 Task: Add filter "High" in priority.
Action: Mouse pressed left at (809, 255)
Screenshot: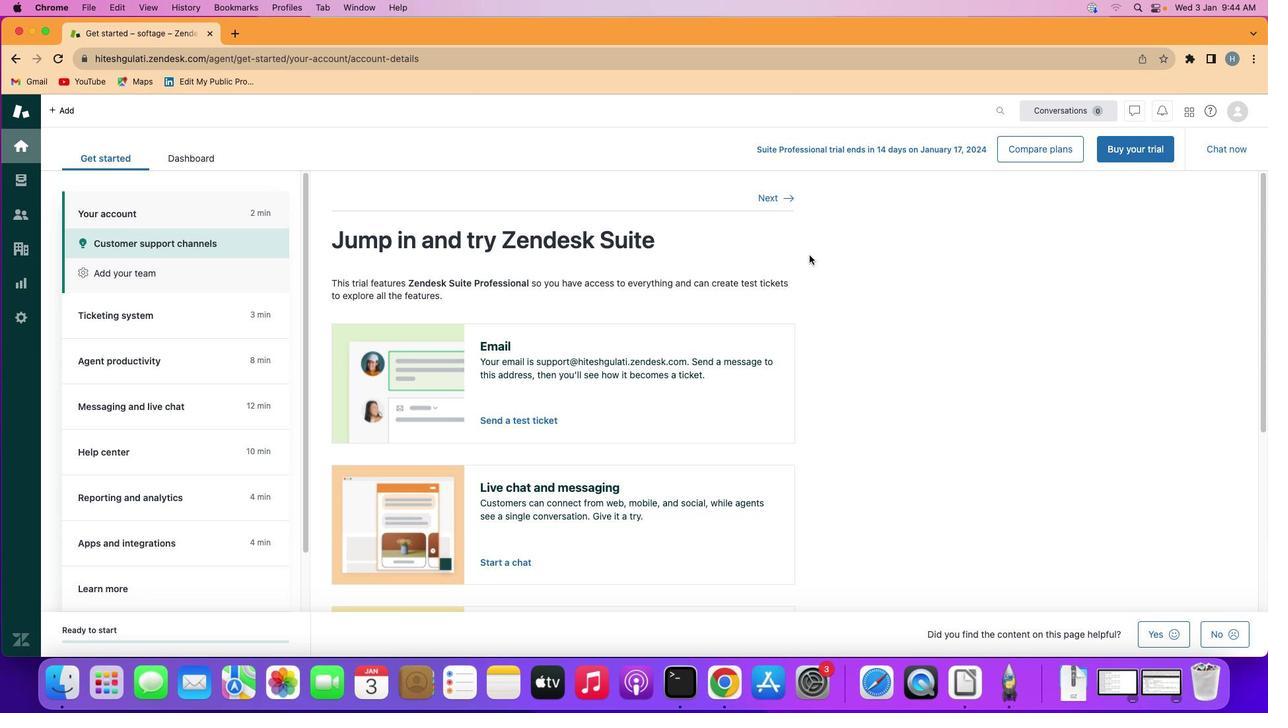 
Action: Mouse moved to (24, 187)
Screenshot: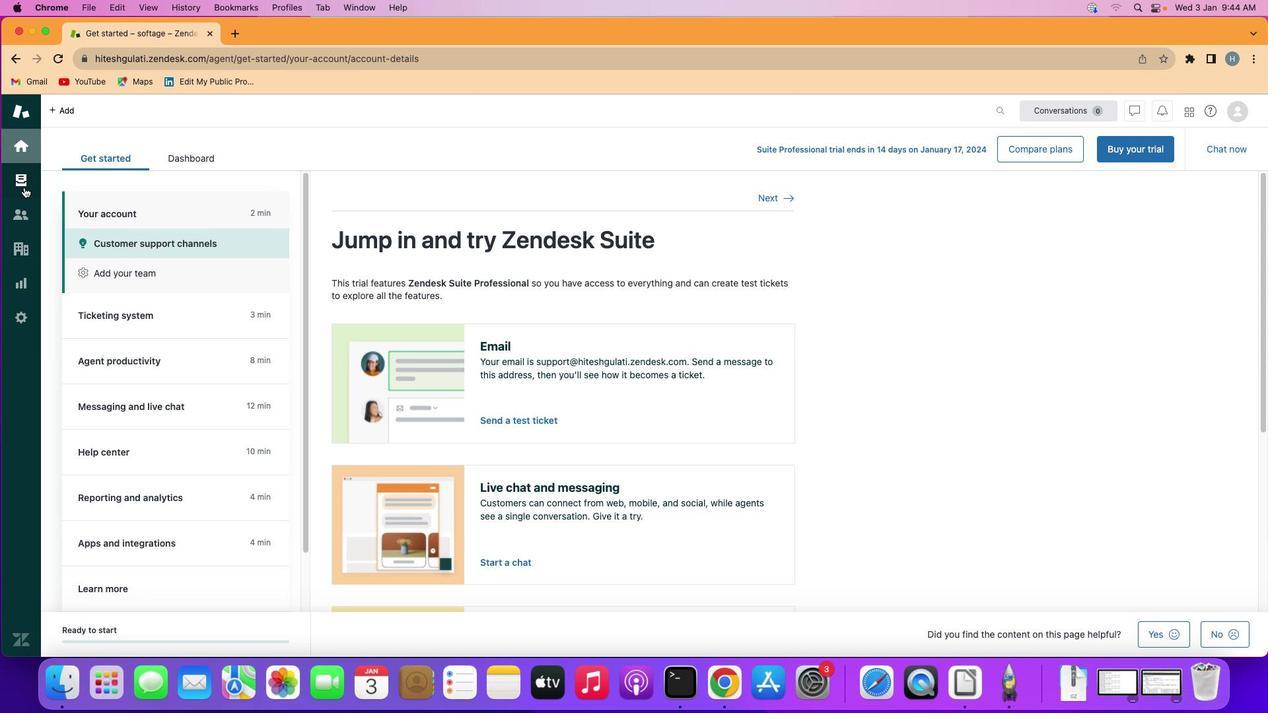 
Action: Mouse pressed left at (24, 187)
Screenshot: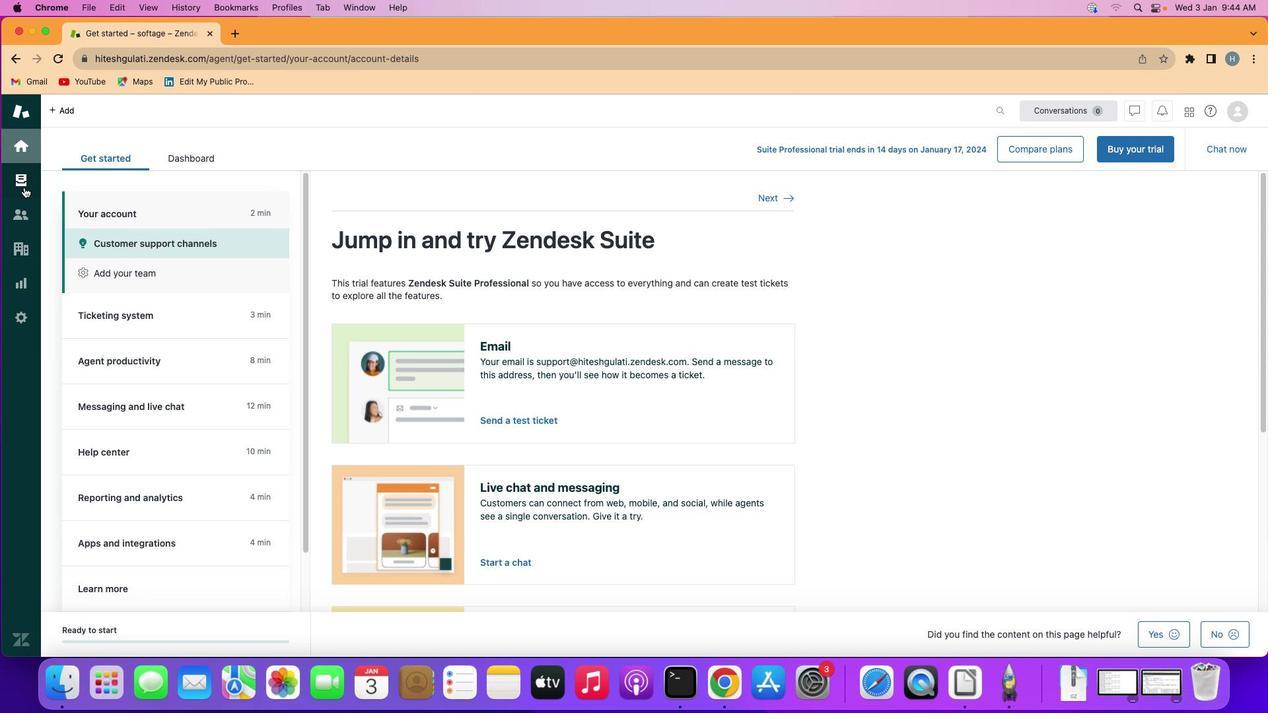 
Action: Mouse moved to (128, 278)
Screenshot: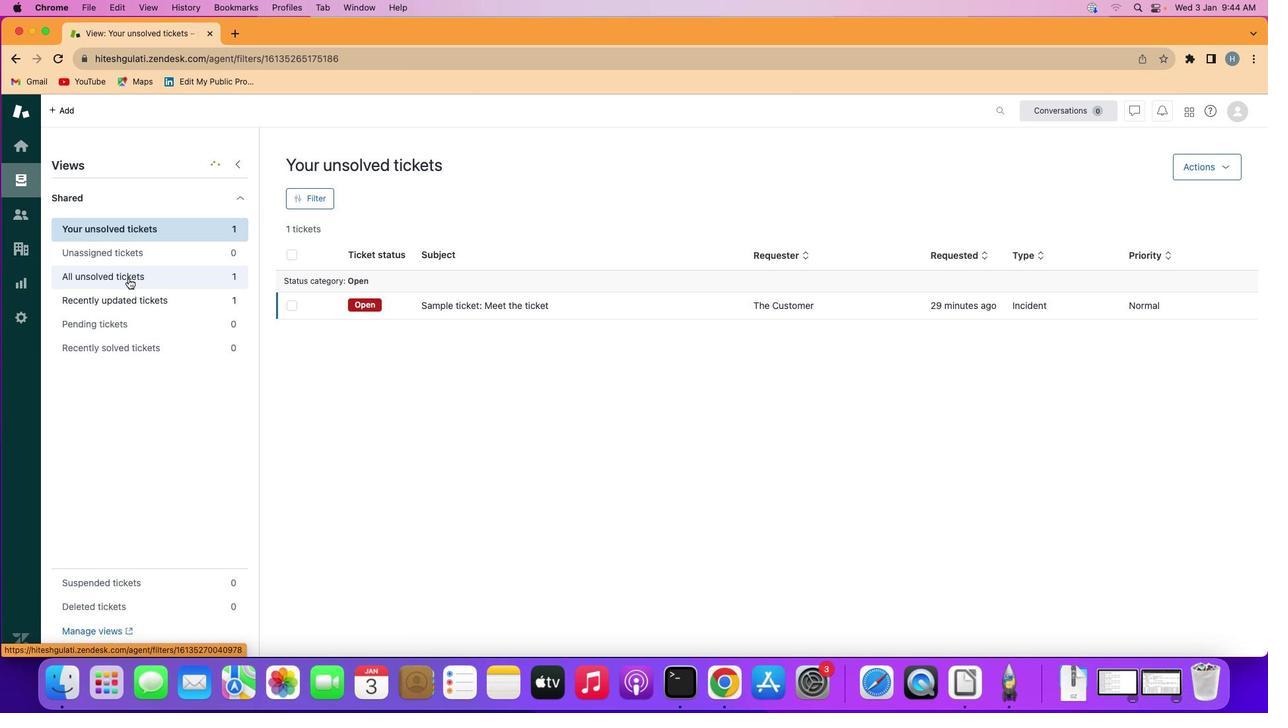 
Action: Mouse pressed left at (128, 278)
Screenshot: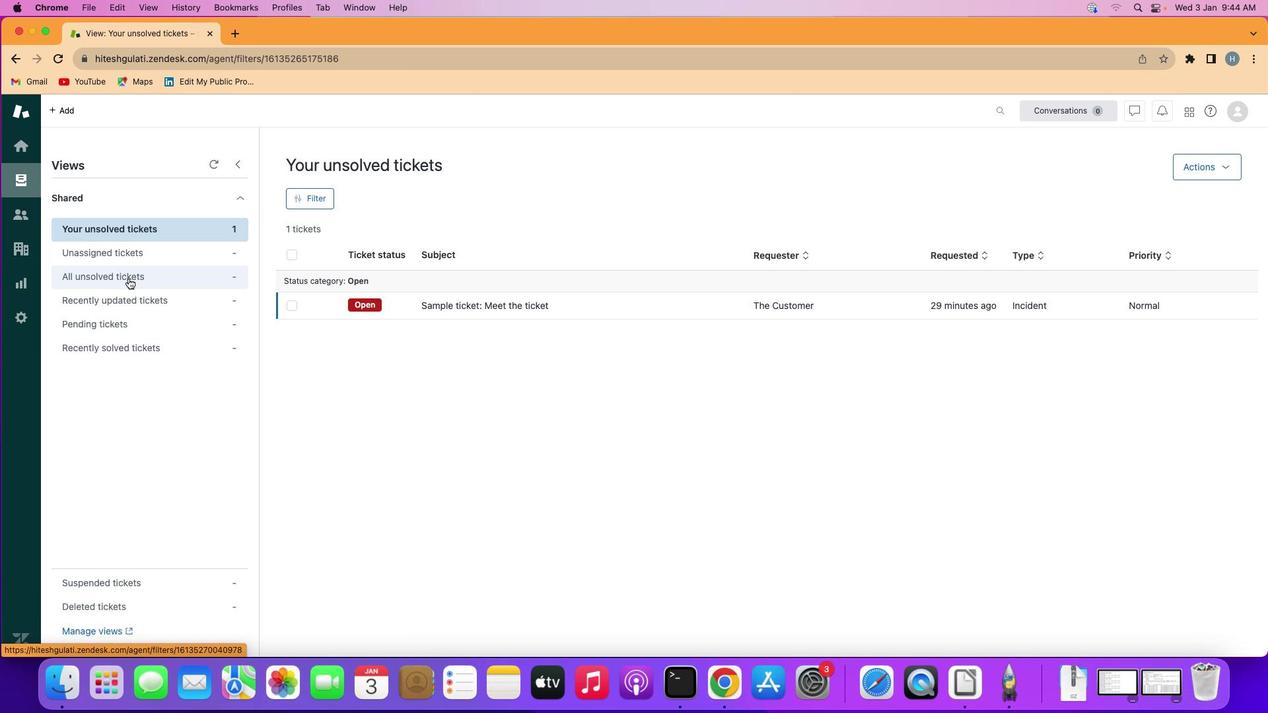 
Action: Mouse moved to (307, 197)
Screenshot: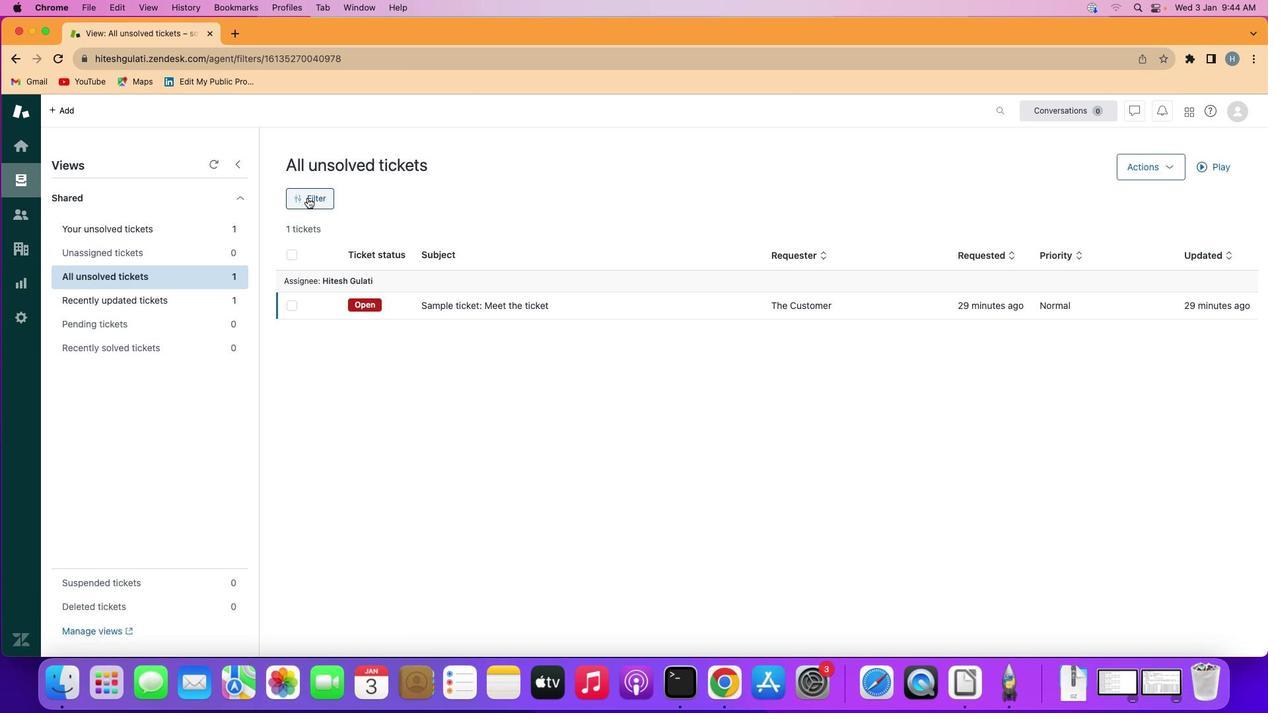 
Action: Mouse pressed left at (307, 197)
Screenshot: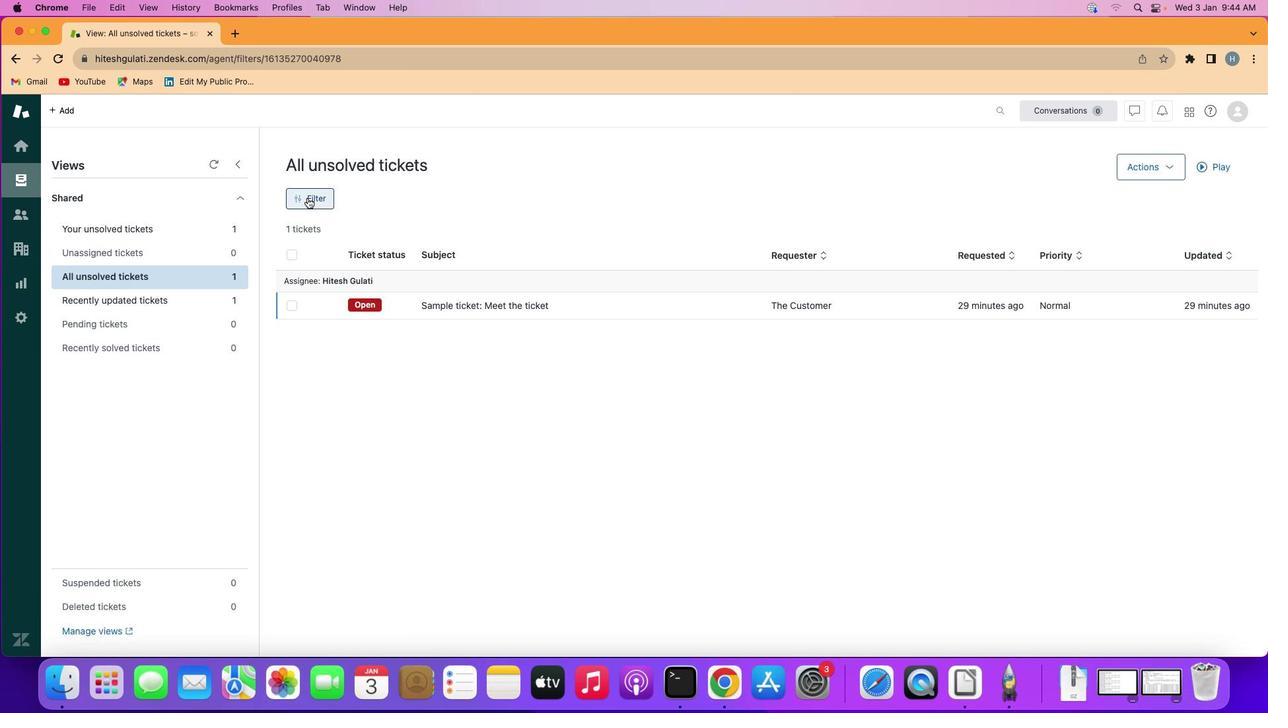 
Action: Mouse moved to (1055, 442)
Screenshot: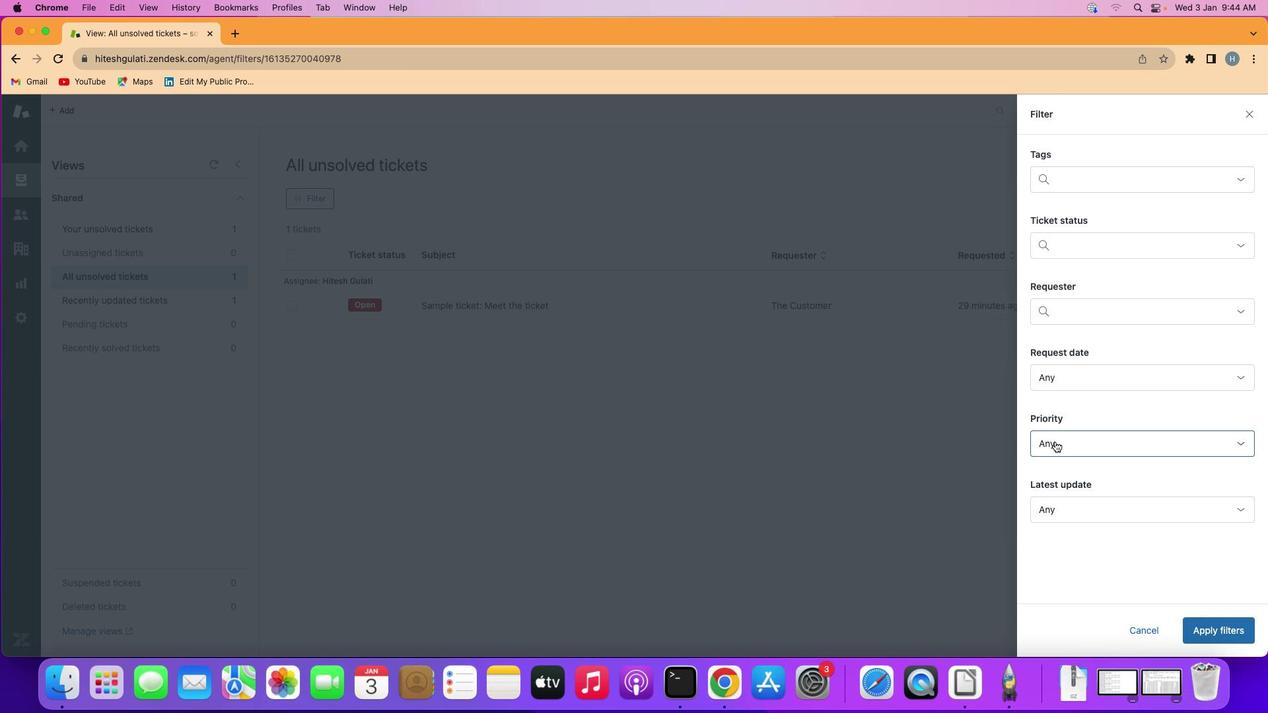 
Action: Mouse pressed left at (1055, 442)
Screenshot: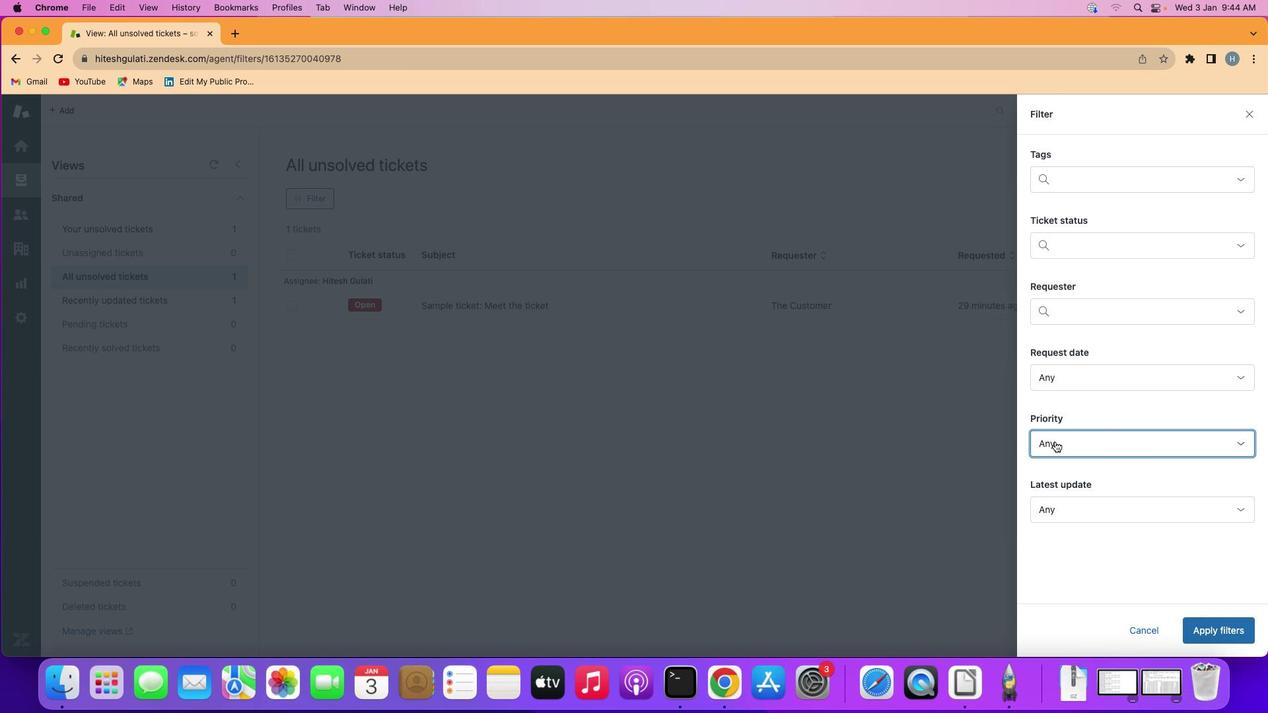 
Action: Mouse moved to (1086, 383)
Screenshot: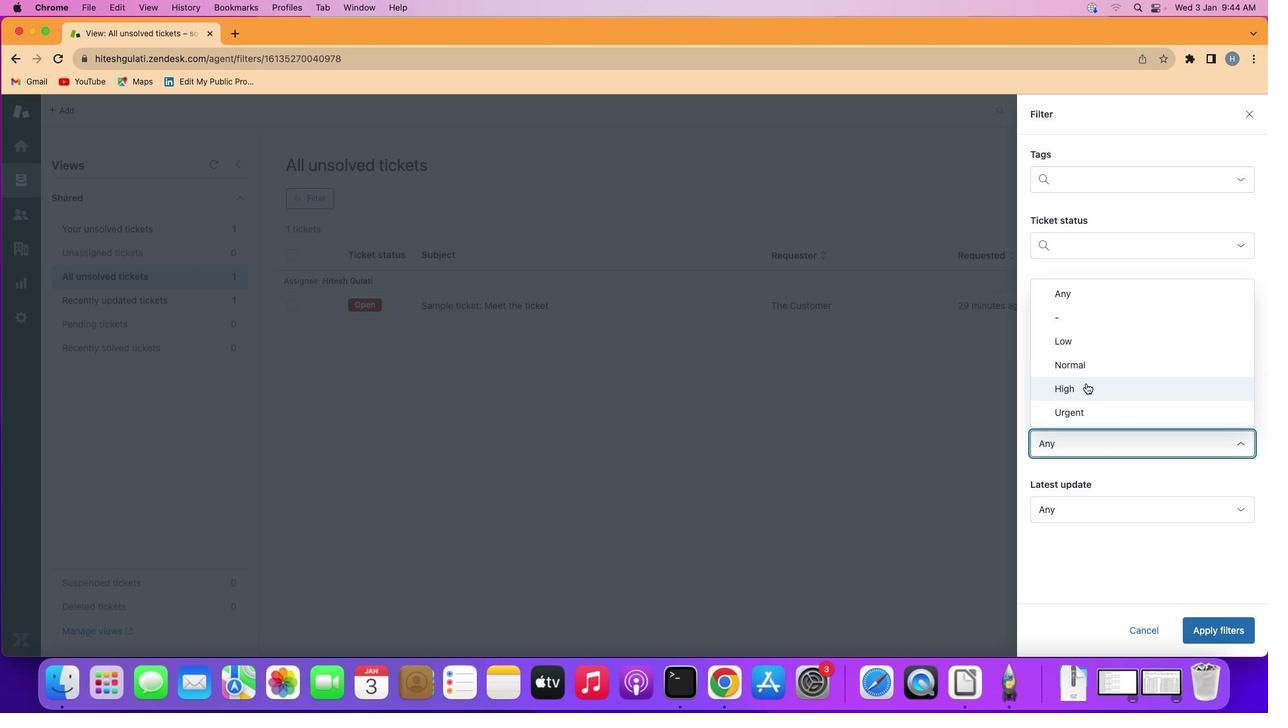 
Action: Mouse pressed left at (1086, 383)
Screenshot: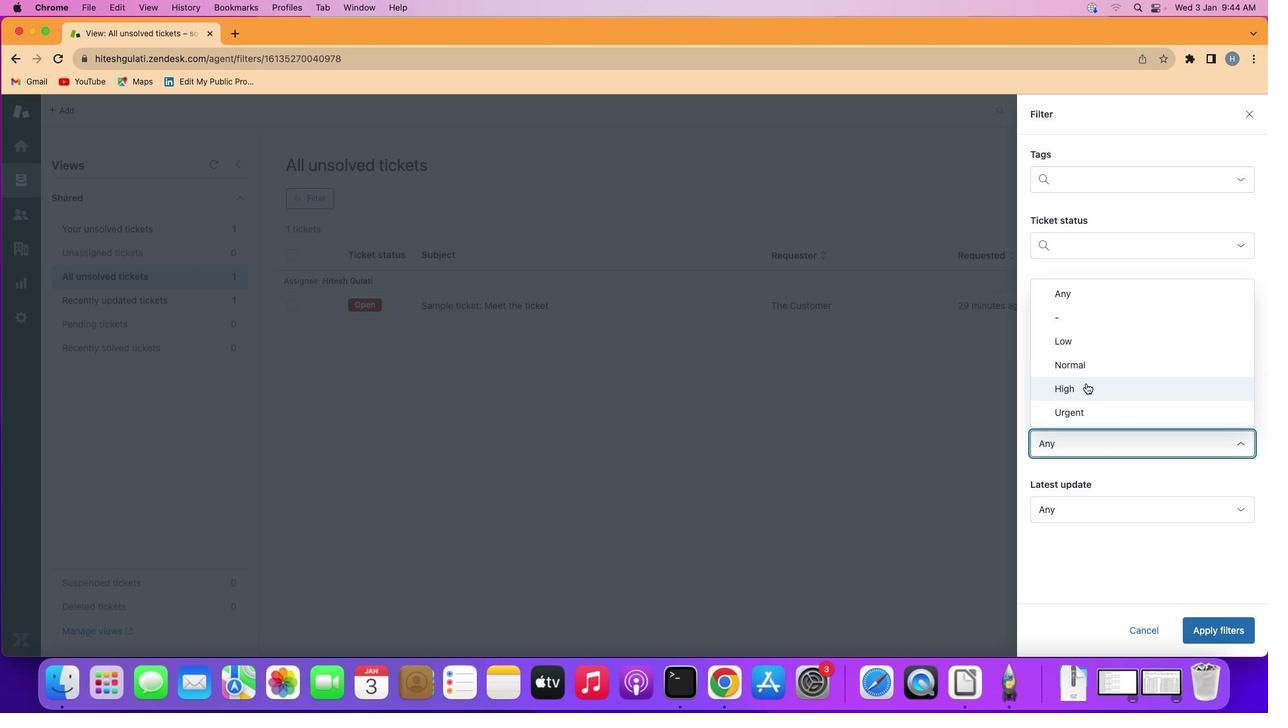 
Action: Mouse moved to (1220, 627)
Screenshot: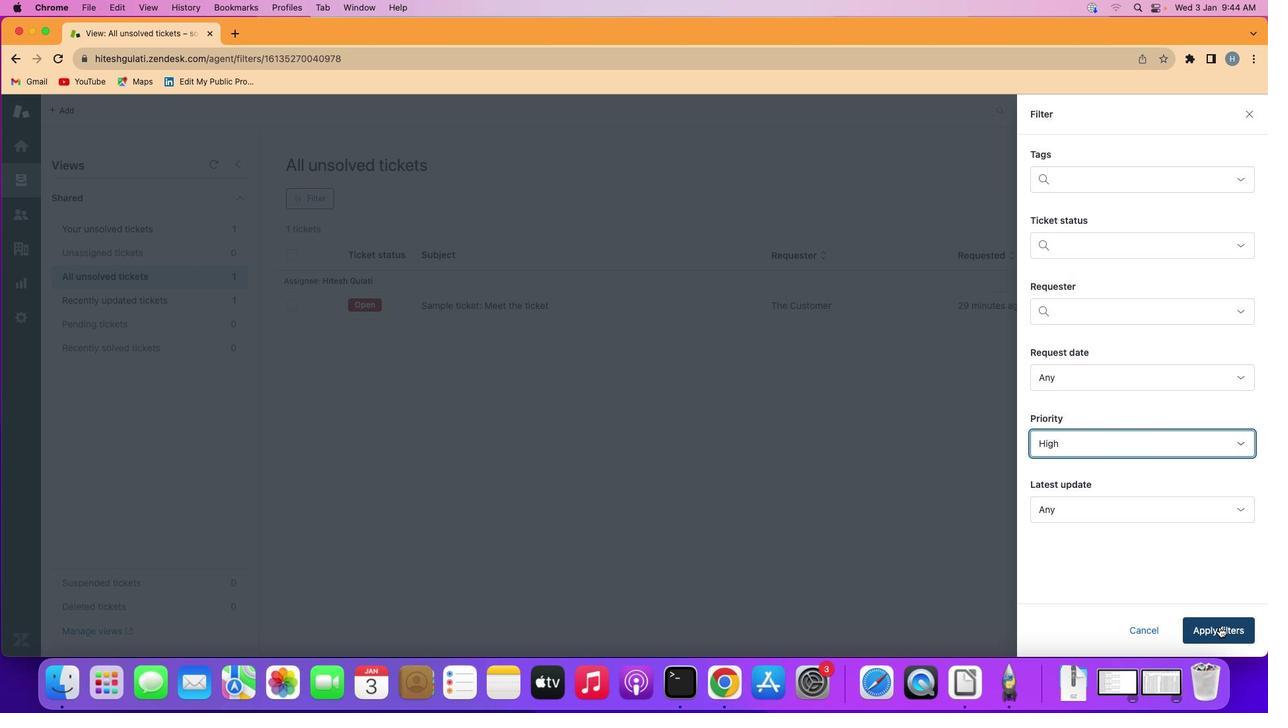 
Action: Mouse pressed left at (1220, 627)
Screenshot: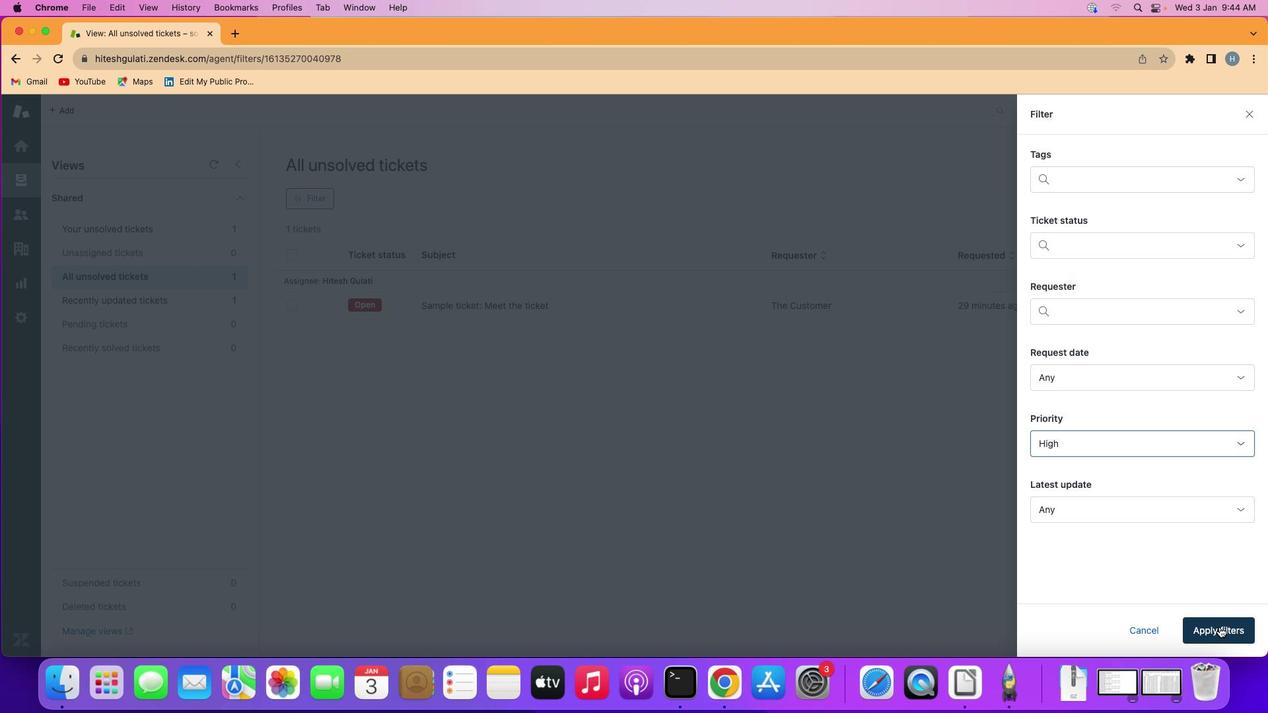 
Action: Mouse moved to (641, 401)
Screenshot: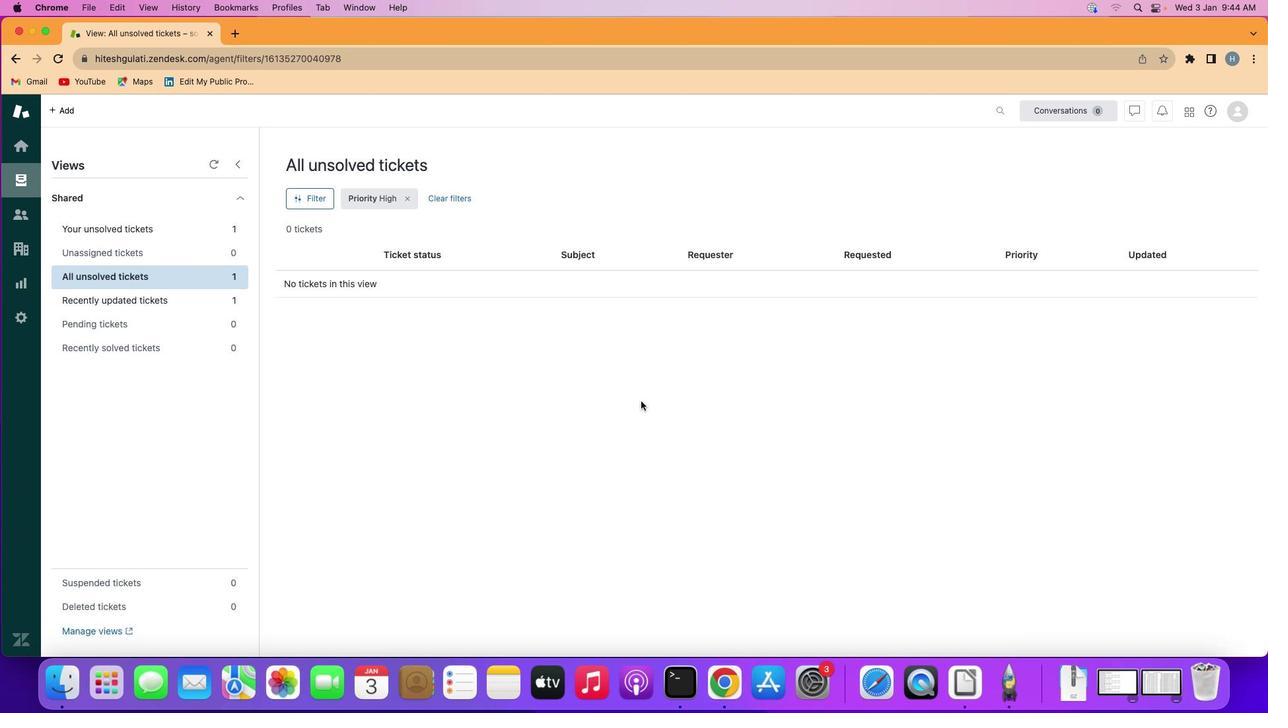 
